 Task: Create a due date automation trigger when advanced on, 2 hours after a card is due add dates starting next week.
Action: Mouse moved to (992, 286)
Screenshot: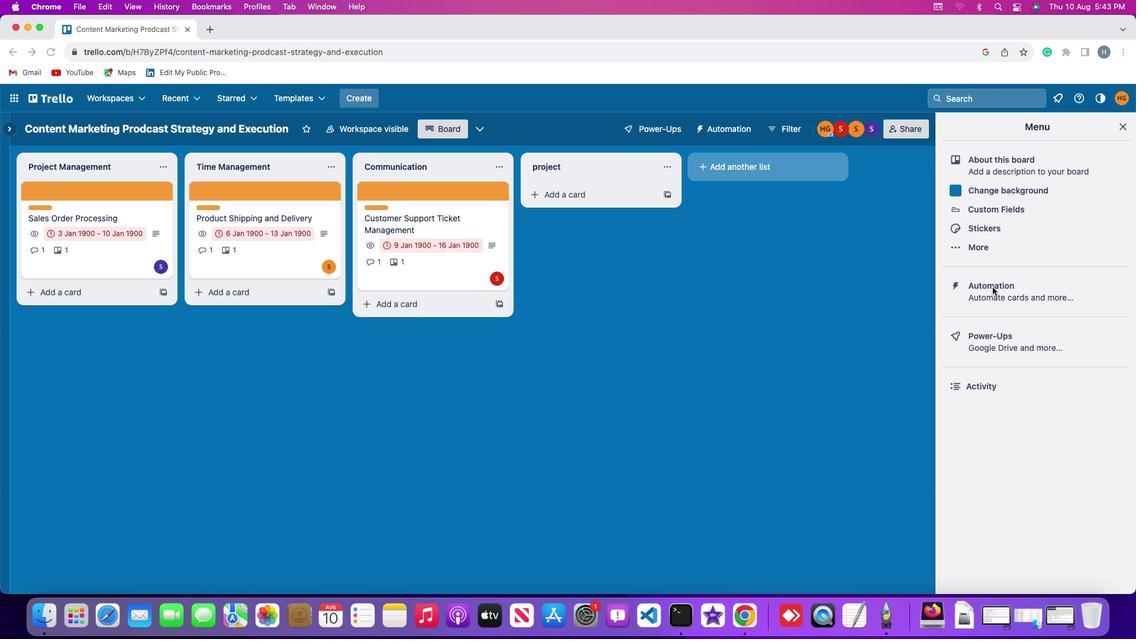 
Action: Mouse pressed left at (992, 286)
Screenshot: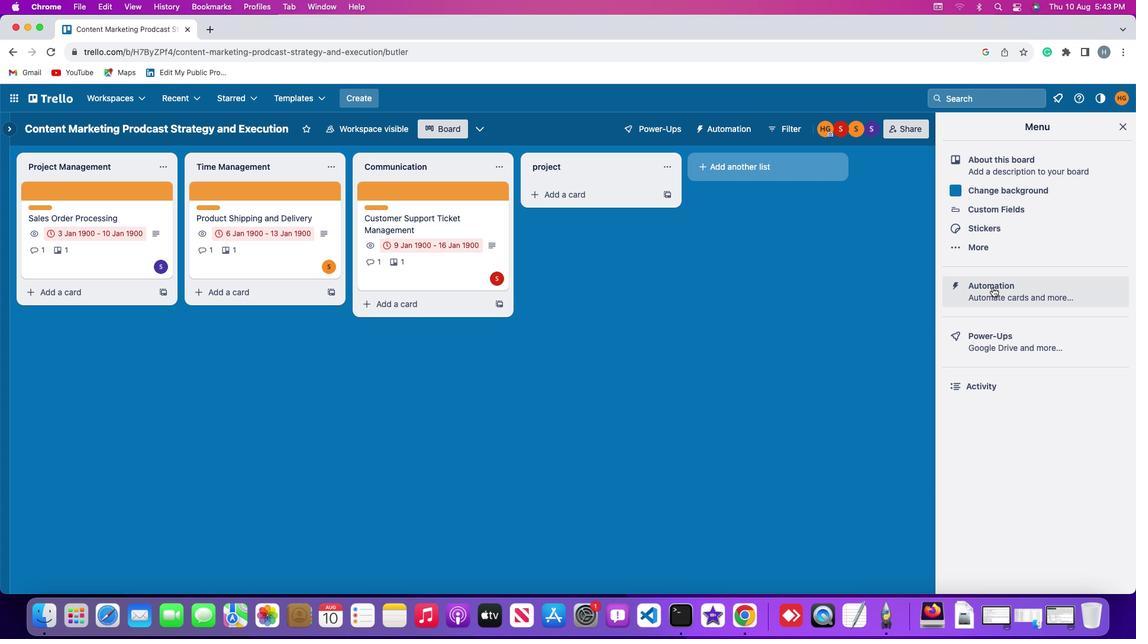 
Action: Mouse pressed left at (992, 286)
Screenshot: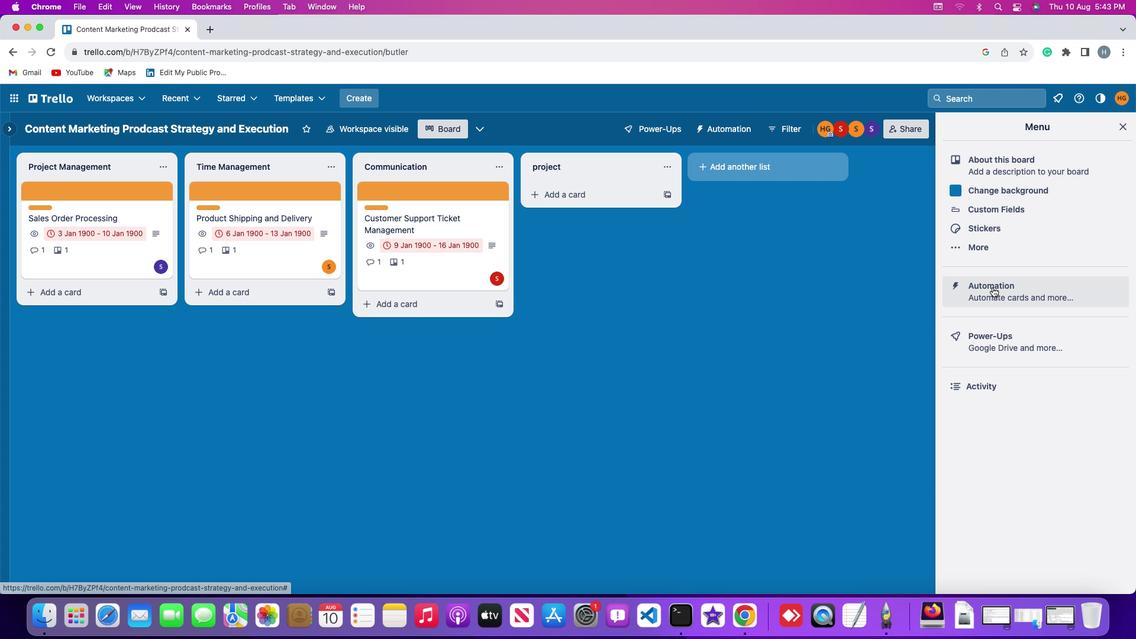 
Action: Mouse moved to (73, 274)
Screenshot: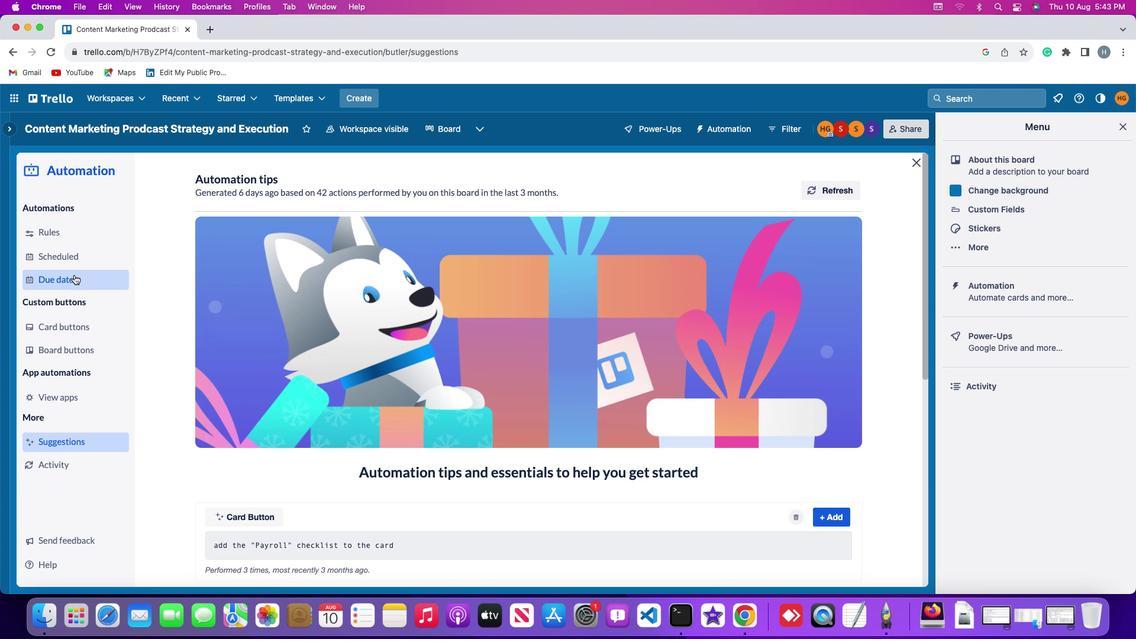 
Action: Mouse pressed left at (73, 274)
Screenshot: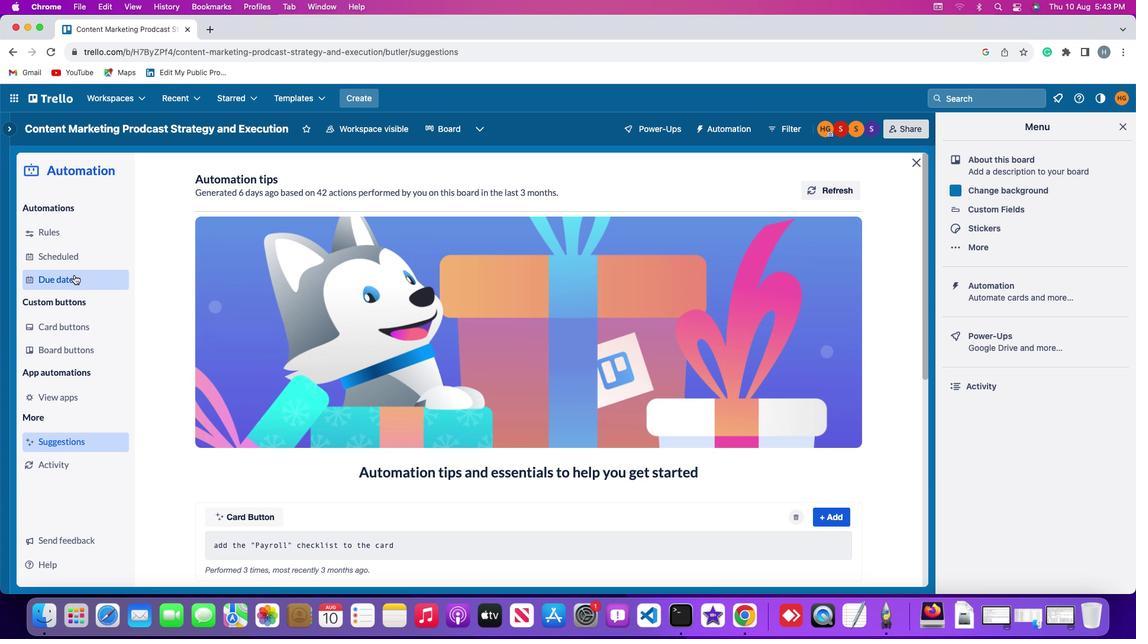
Action: Mouse moved to (783, 184)
Screenshot: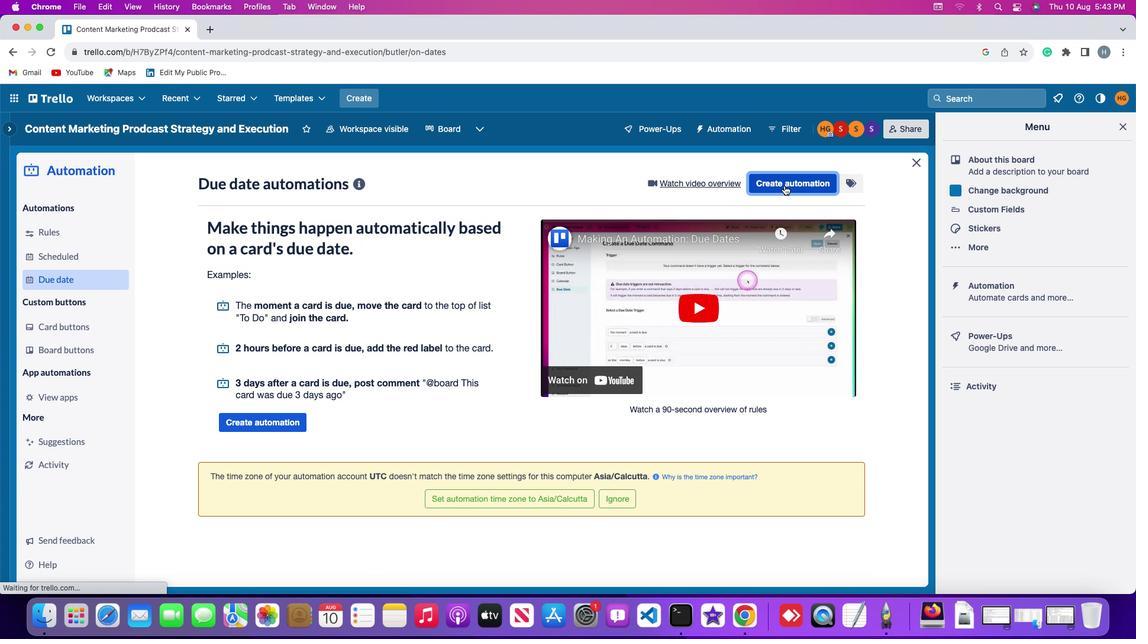
Action: Mouse pressed left at (783, 184)
Screenshot: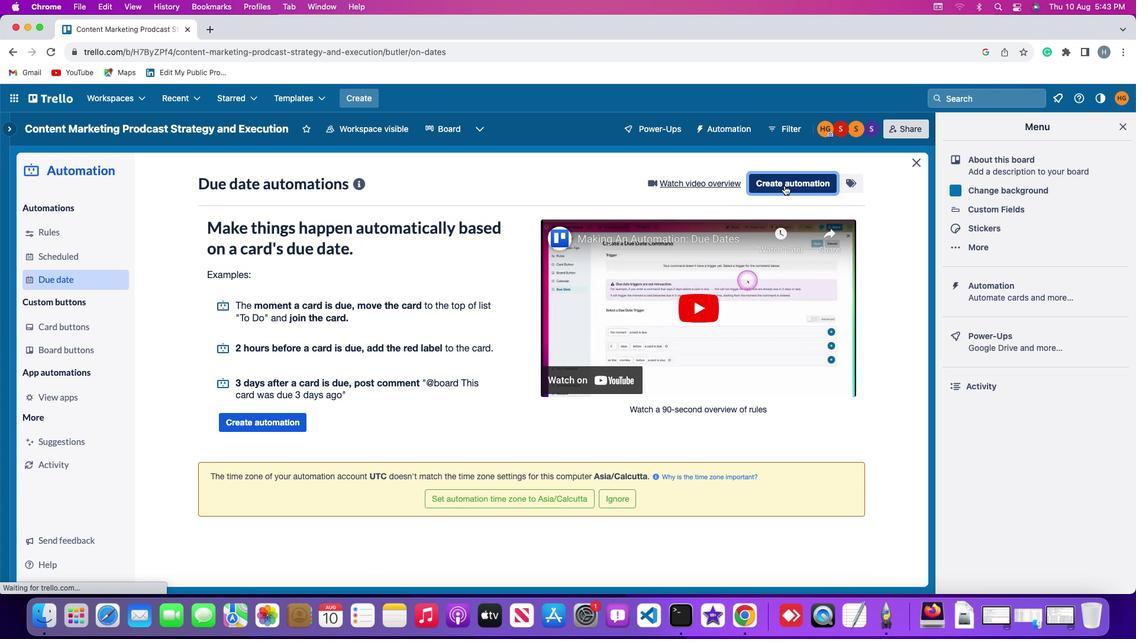 
Action: Mouse moved to (287, 292)
Screenshot: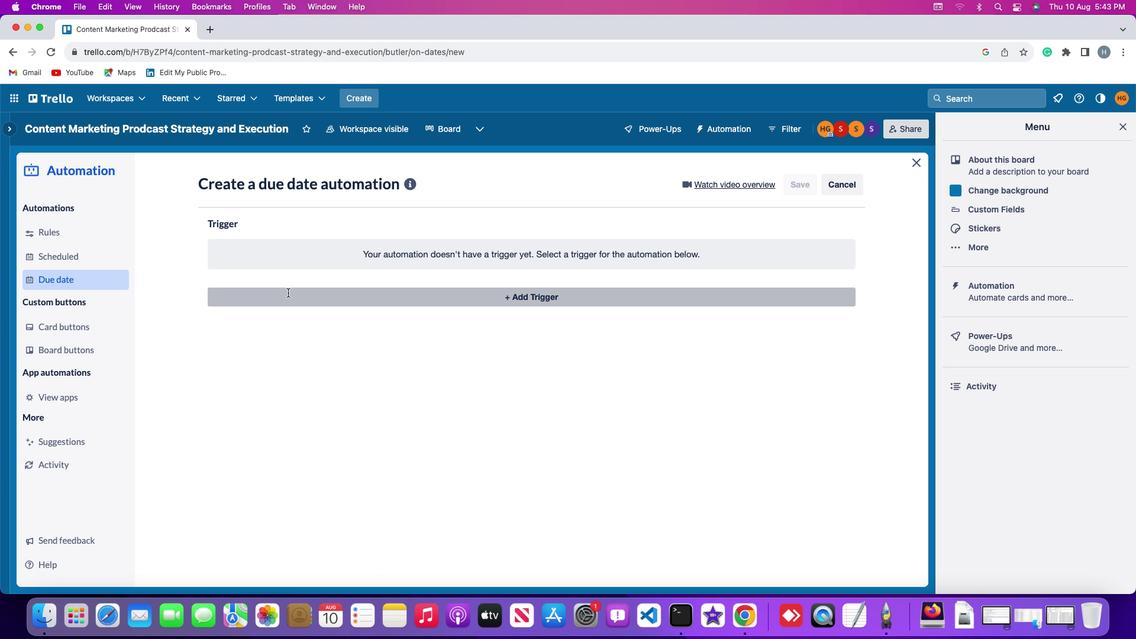 
Action: Mouse pressed left at (287, 292)
Screenshot: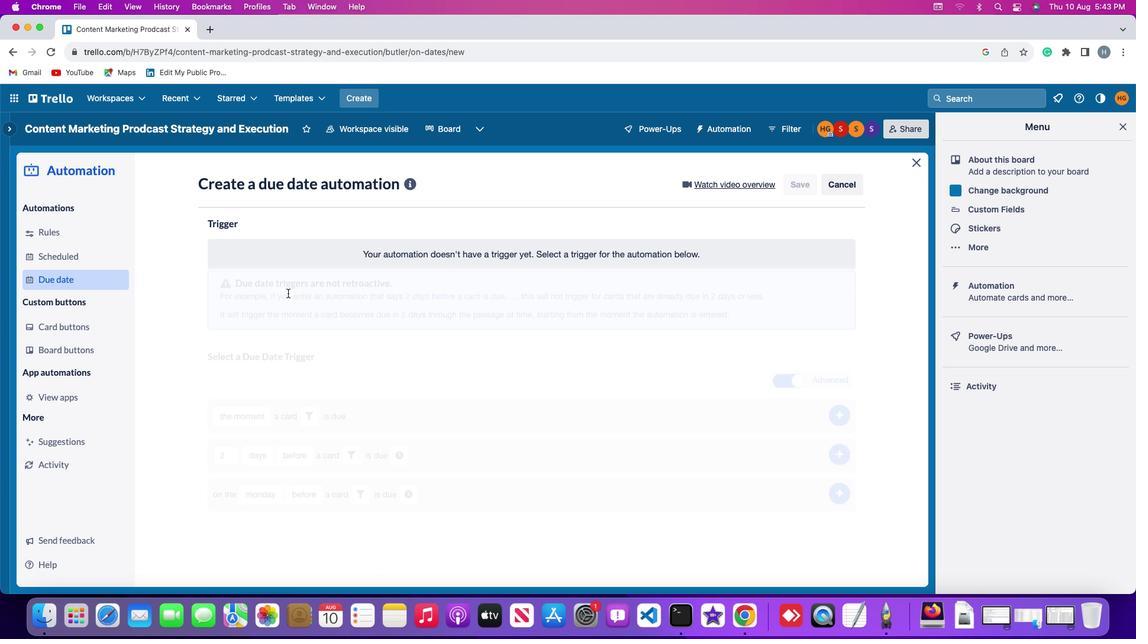 
Action: Mouse moved to (231, 477)
Screenshot: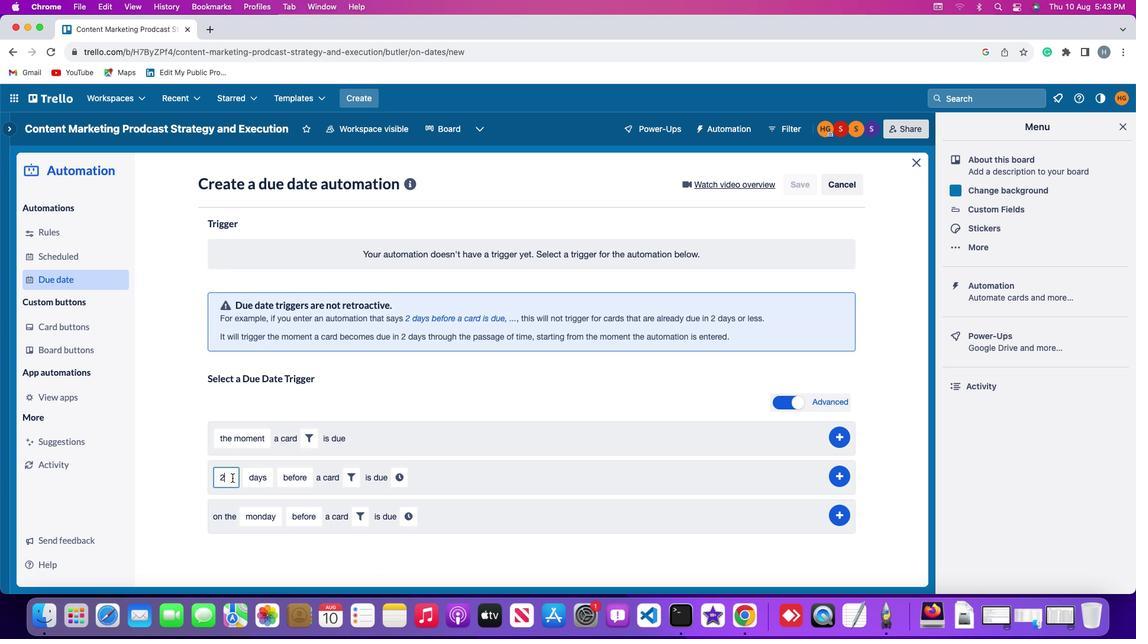 
Action: Mouse pressed left at (231, 477)
Screenshot: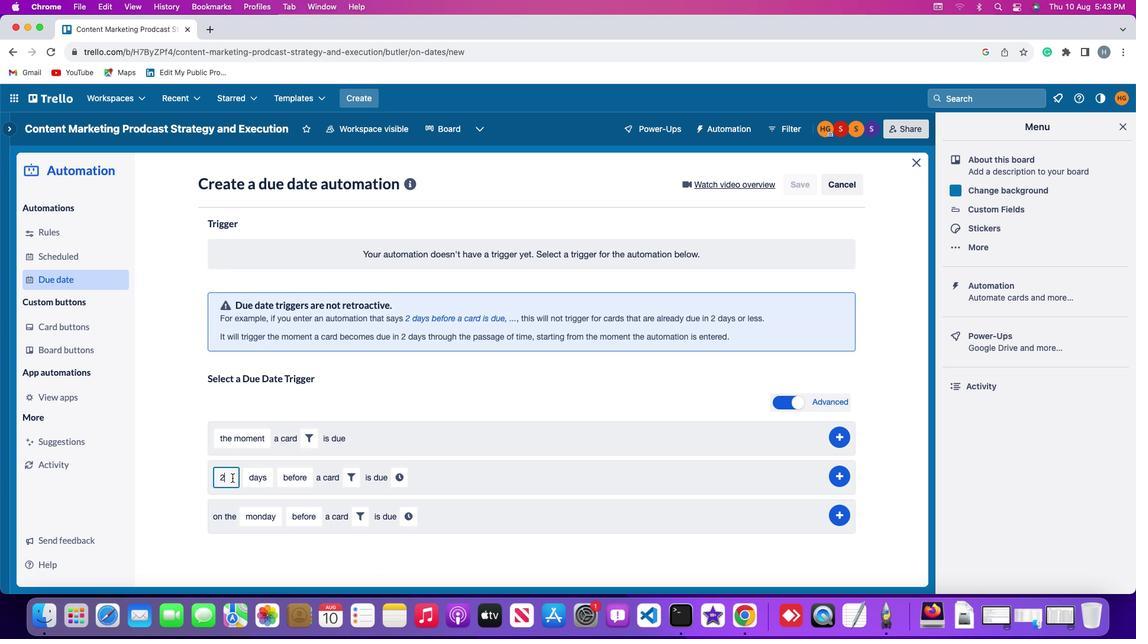 
Action: Key pressed Key.backspace'2'
Screenshot: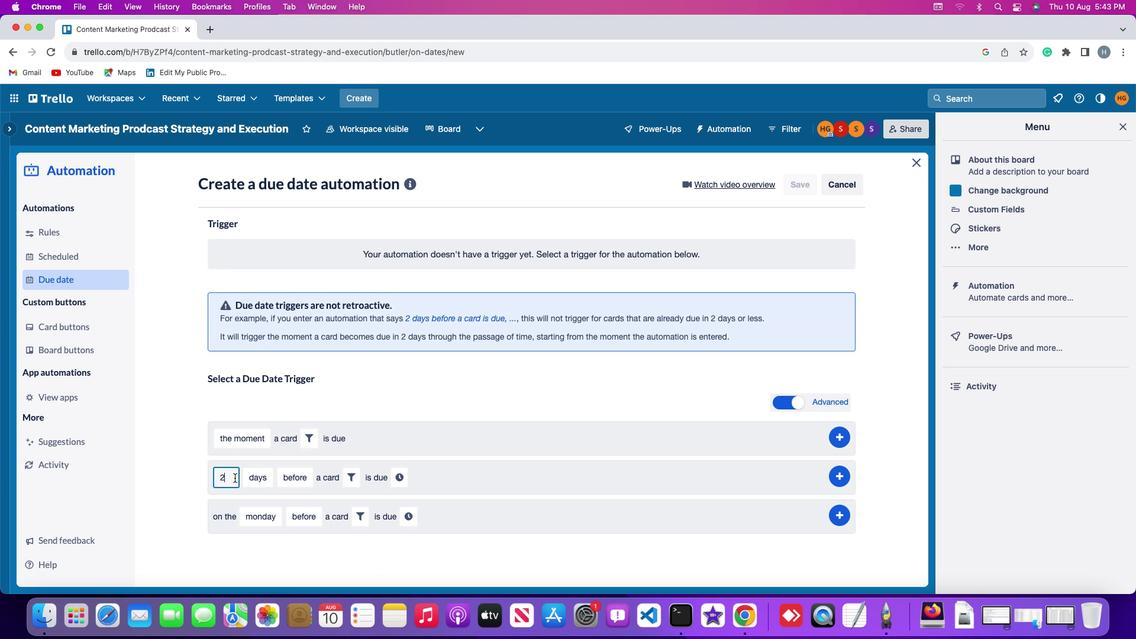 
Action: Mouse moved to (252, 478)
Screenshot: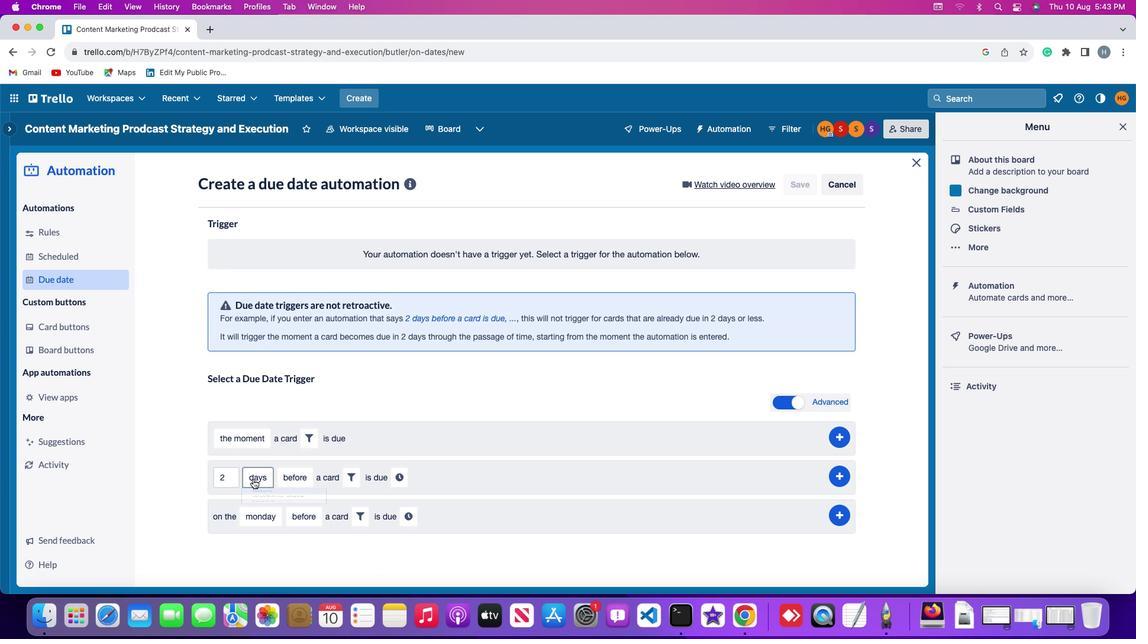 
Action: Mouse pressed left at (252, 478)
Screenshot: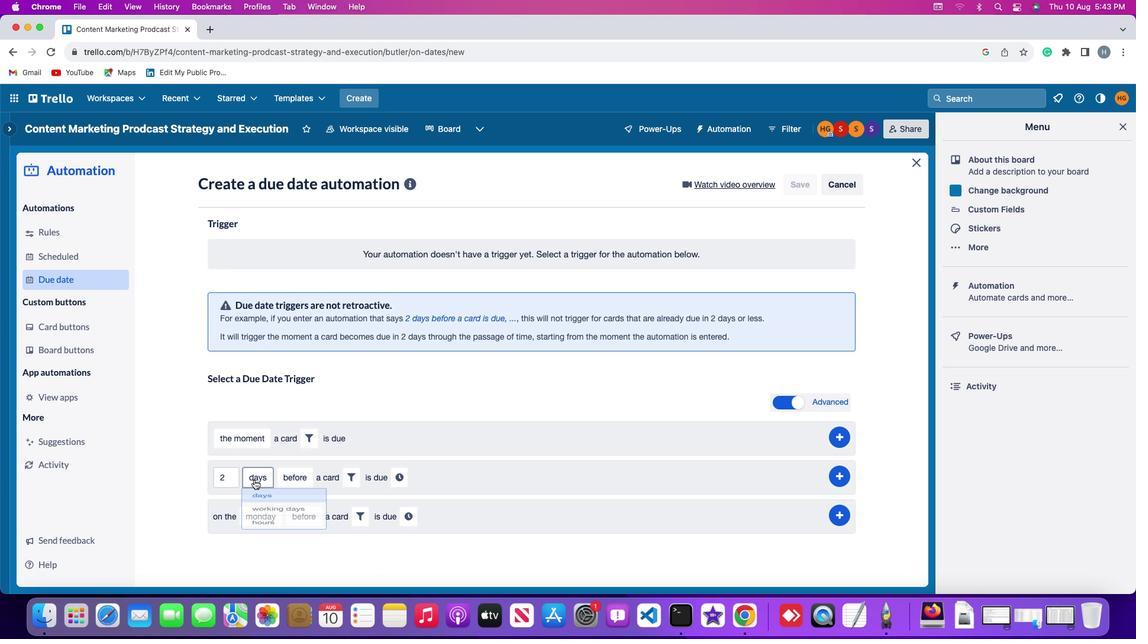 
Action: Mouse moved to (264, 540)
Screenshot: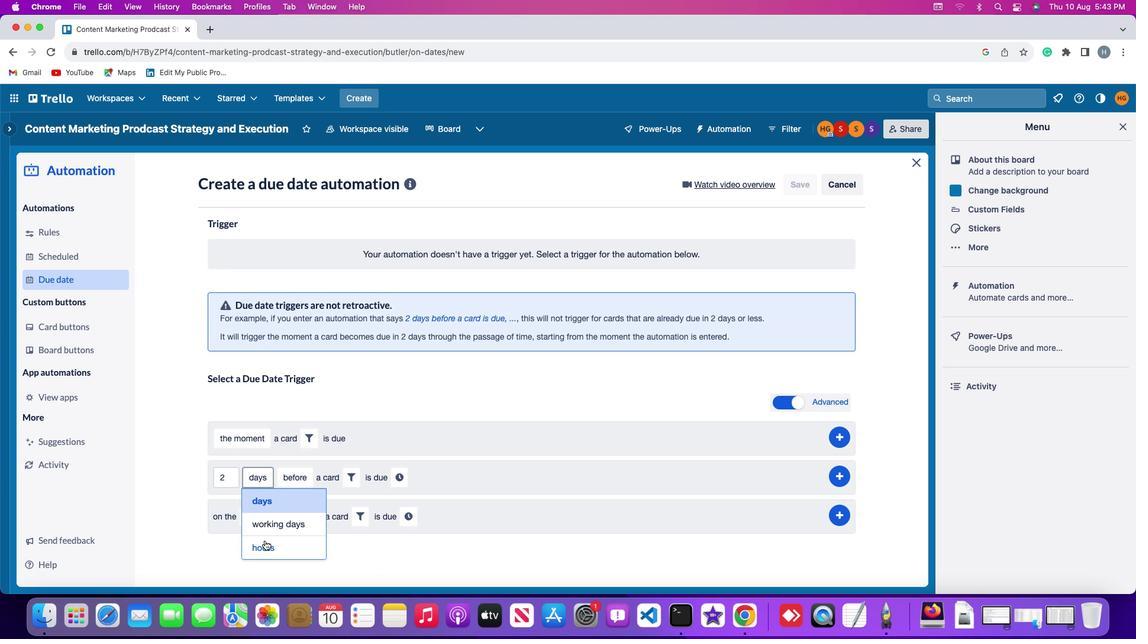 
Action: Mouse pressed left at (264, 540)
Screenshot: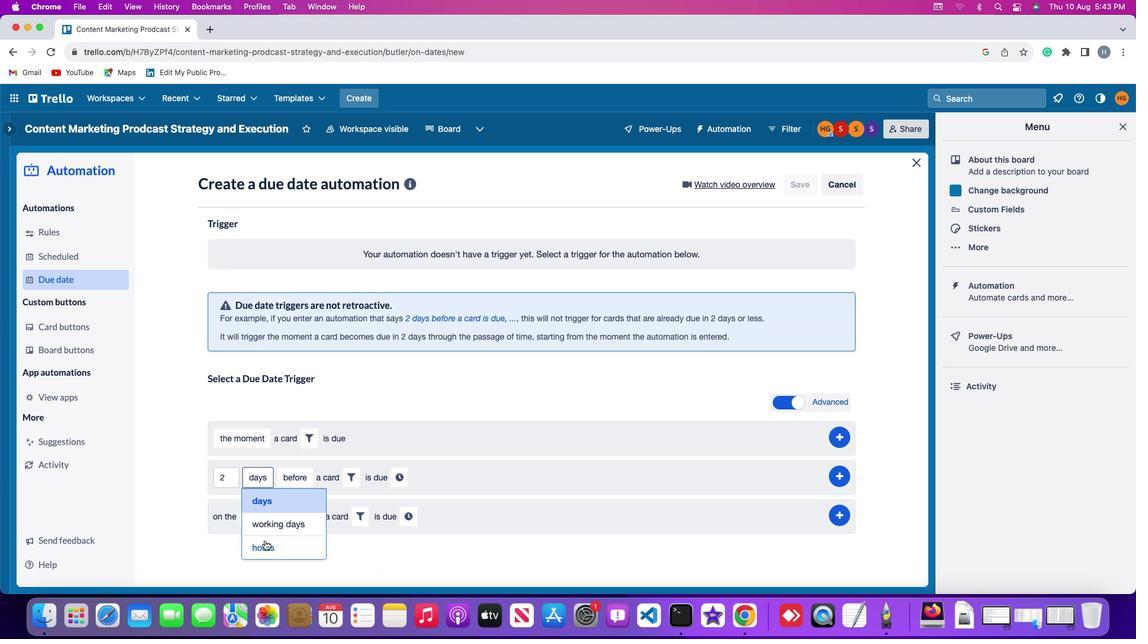 
Action: Mouse moved to (303, 477)
Screenshot: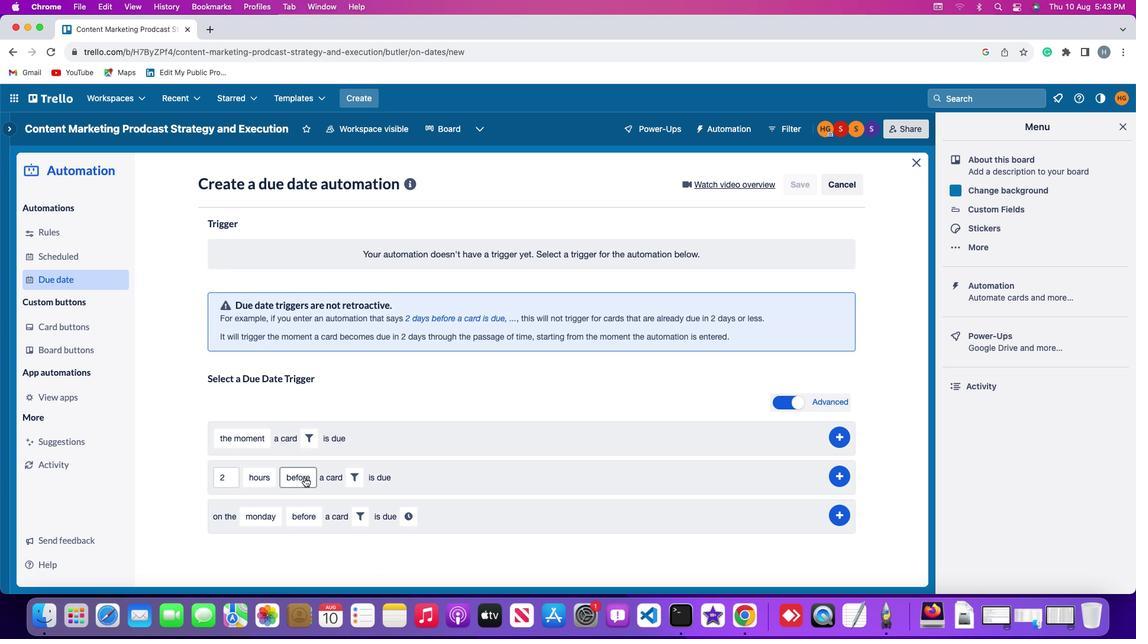 
Action: Mouse pressed left at (303, 477)
Screenshot: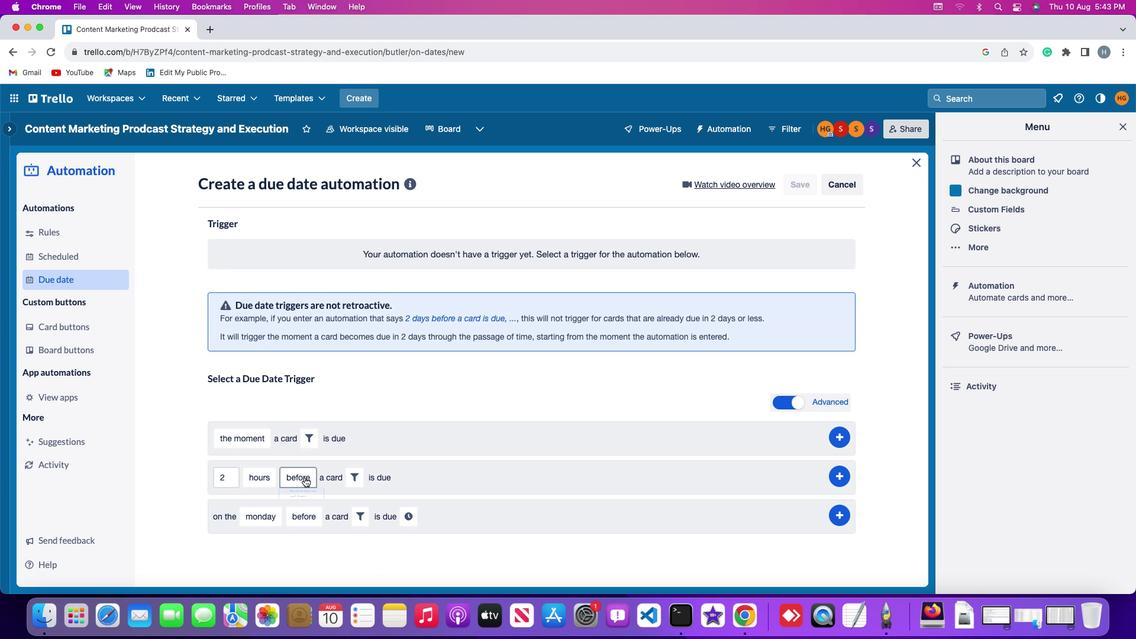 
Action: Mouse moved to (300, 517)
Screenshot: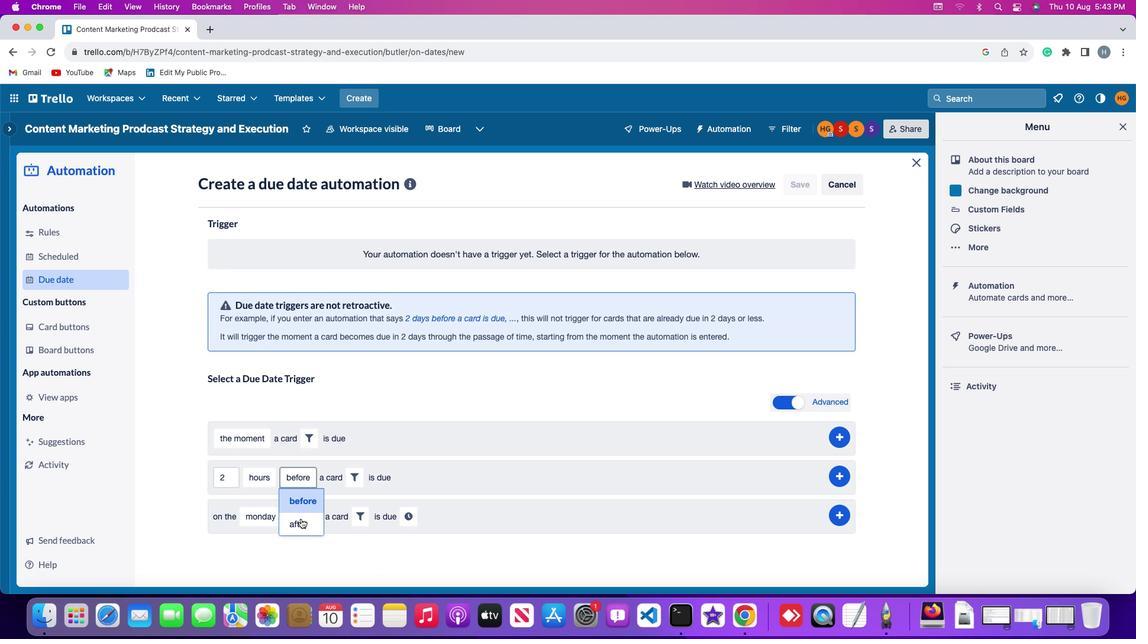 
Action: Mouse pressed left at (300, 517)
Screenshot: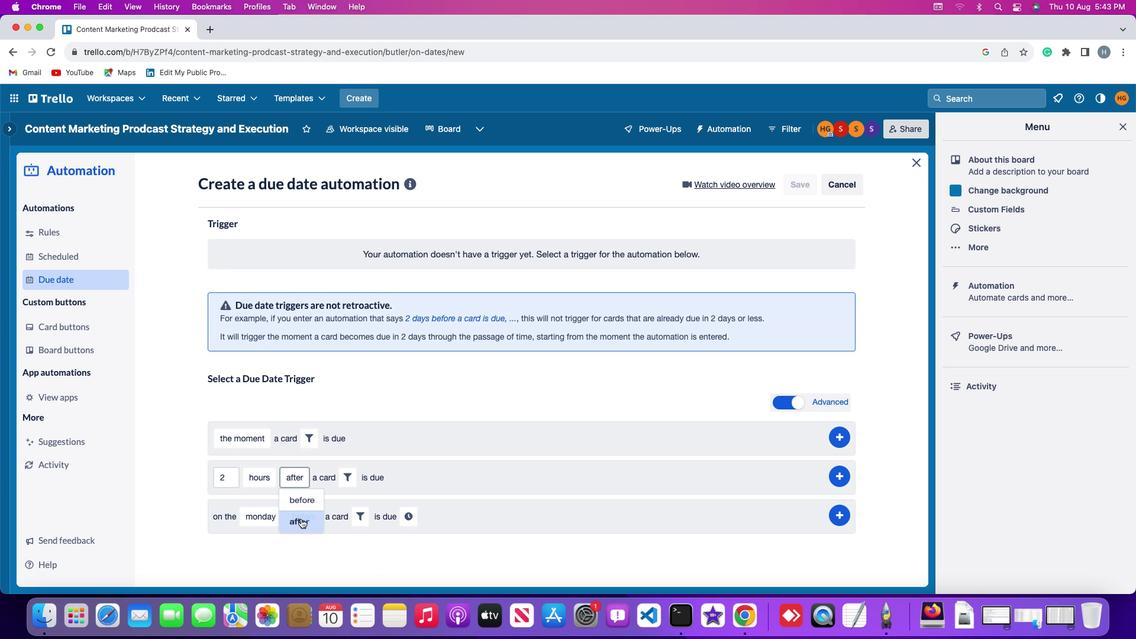 
Action: Mouse moved to (348, 473)
Screenshot: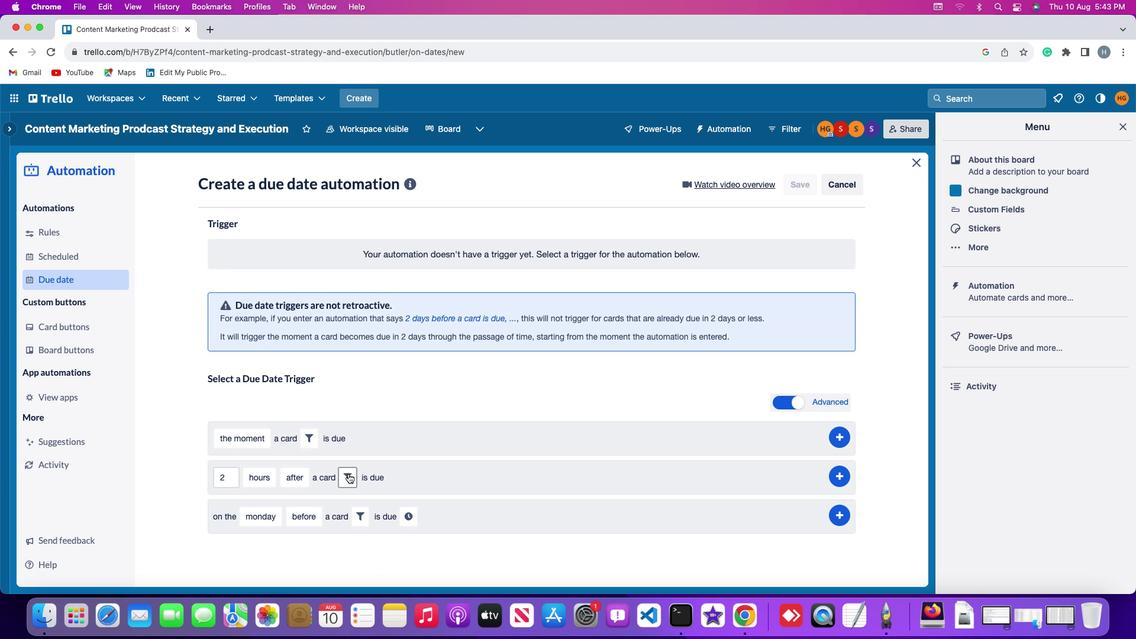 
Action: Mouse pressed left at (348, 473)
Screenshot: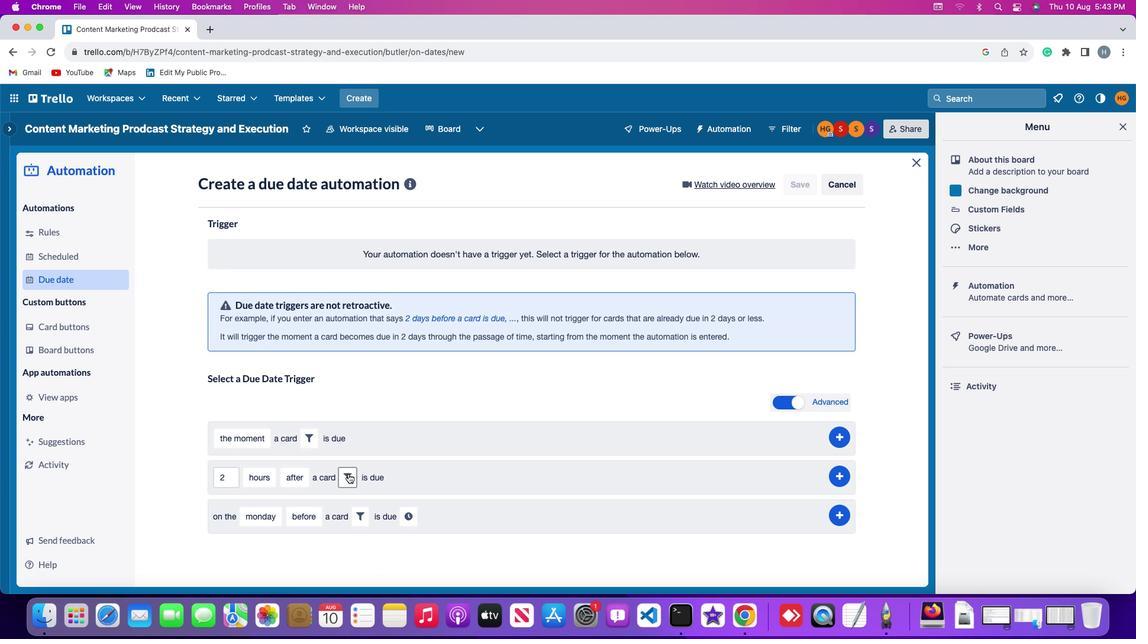 
Action: Mouse moved to (412, 507)
Screenshot: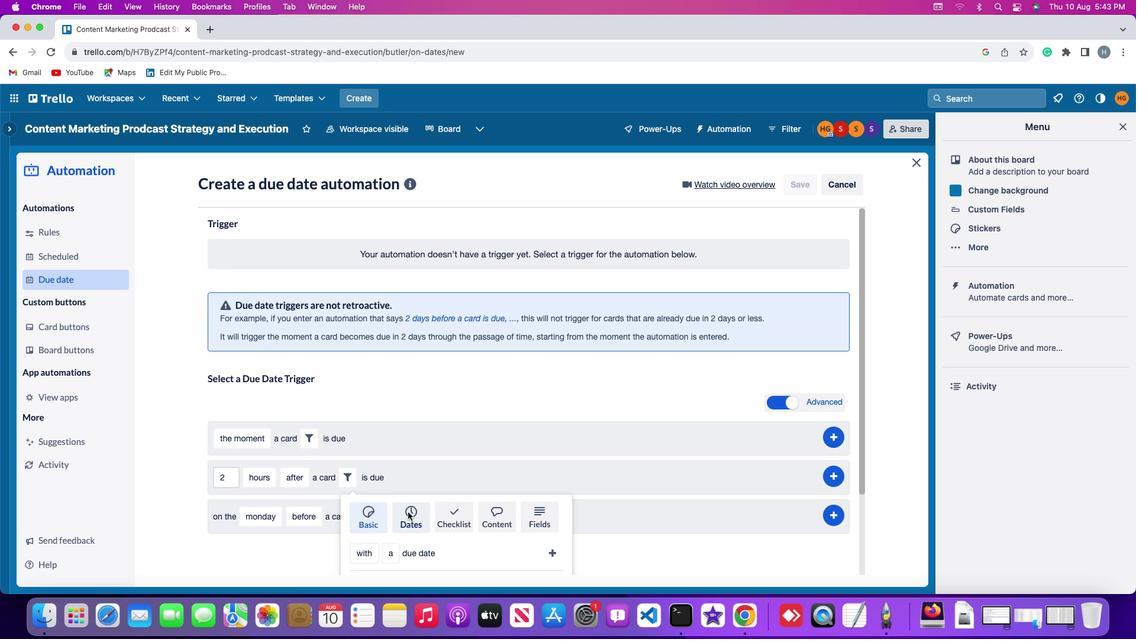 
Action: Mouse pressed left at (412, 507)
Screenshot: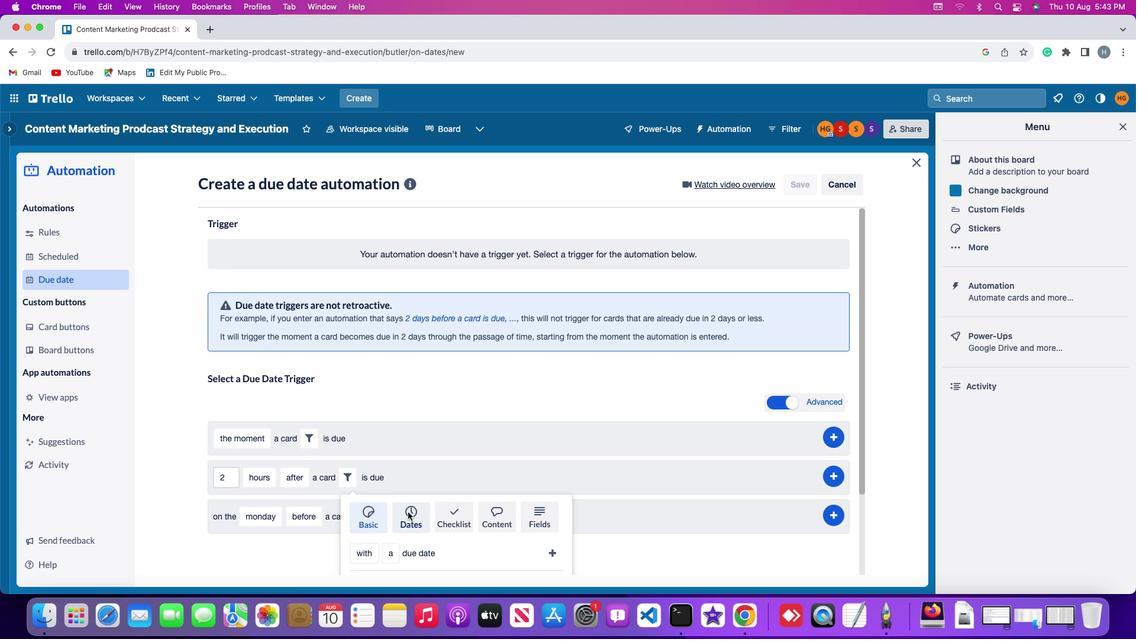 
Action: Mouse moved to (293, 538)
Screenshot: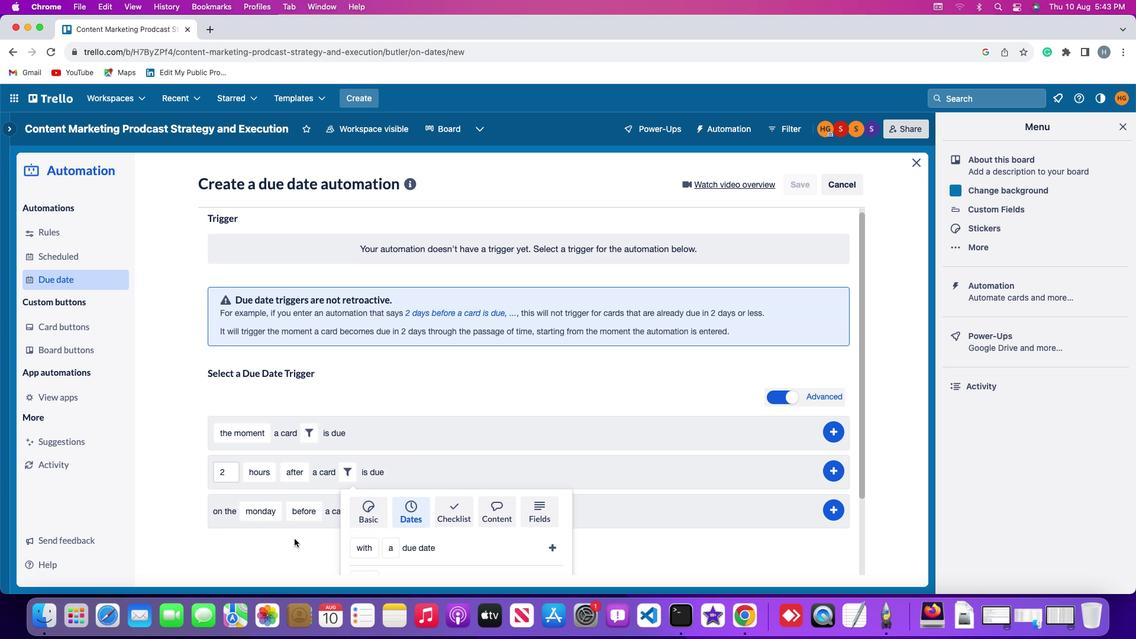 
Action: Mouse scrolled (293, 538) with delta (0, 0)
Screenshot: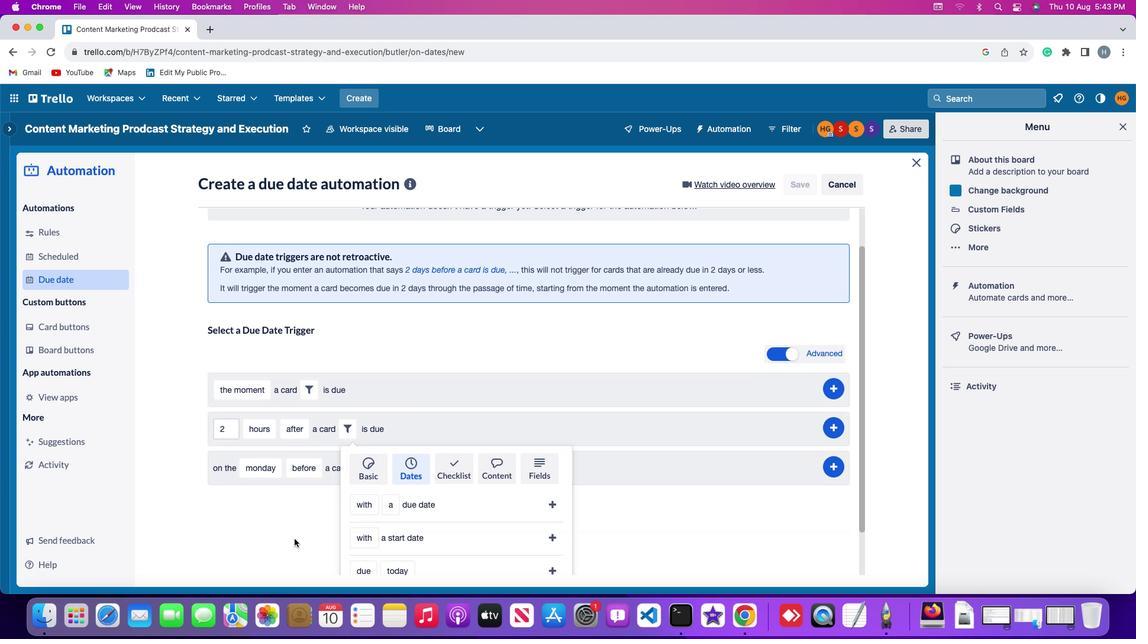 
Action: Mouse scrolled (293, 538) with delta (0, 0)
Screenshot: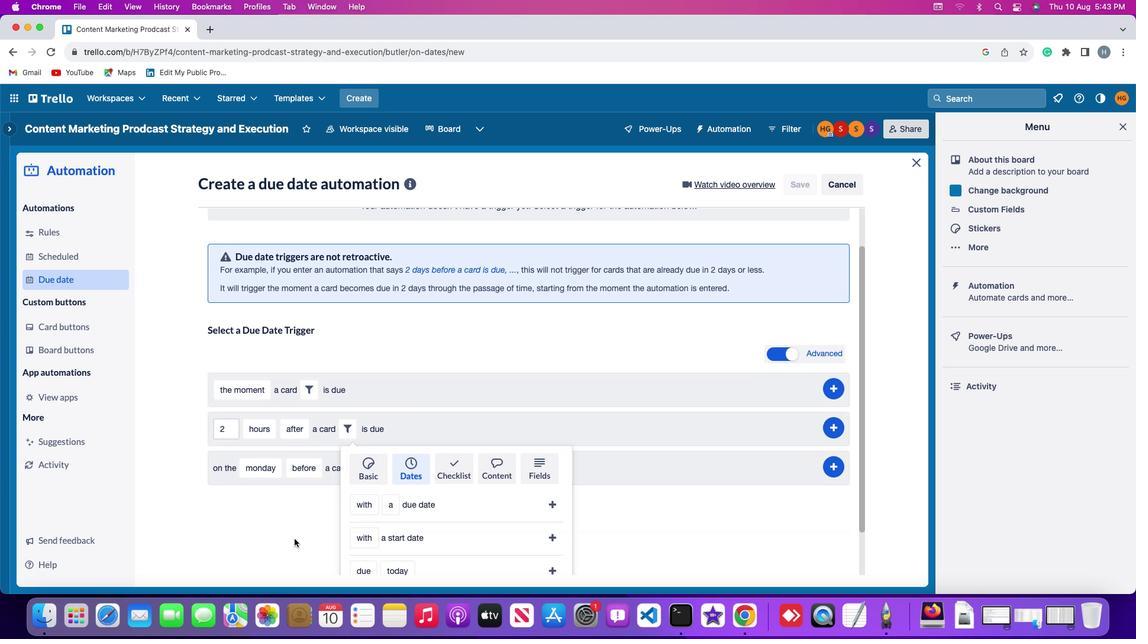 
Action: Mouse scrolled (293, 538) with delta (0, -1)
Screenshot: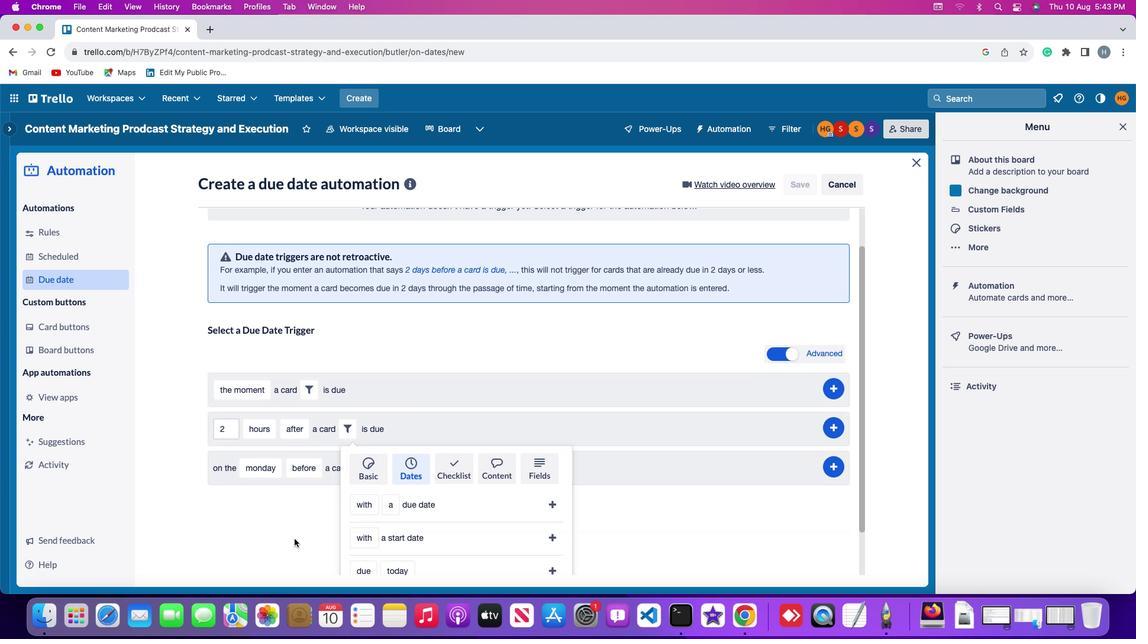 
Action: Mouse scrolled (293, 538) with delta (0, -2)
Screenshot: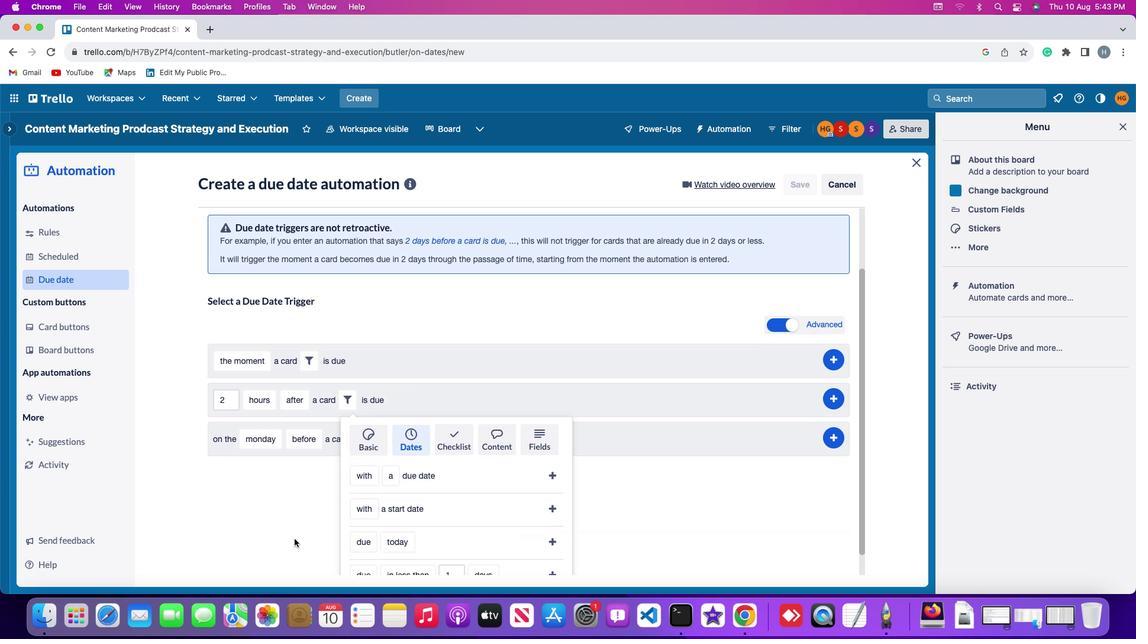 
Action: Mouse scrolled (293, 538) with delta (0, -3)
Screenshot: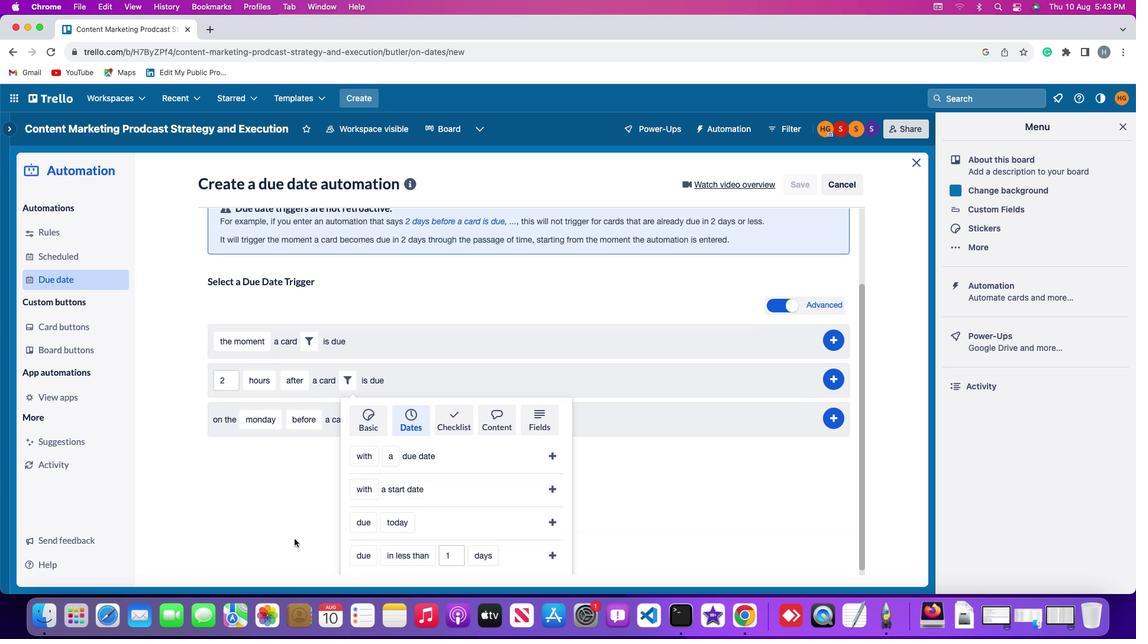 
Action: Mouse moved to (356, 515)
Screenshot: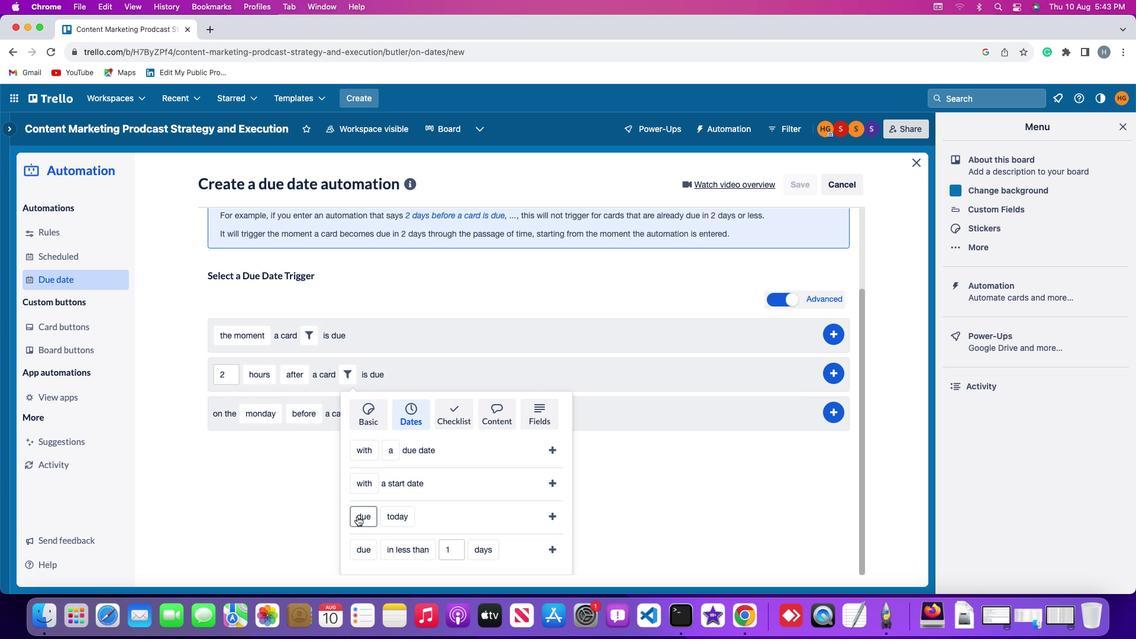 
Action: Mouse pressed left at (356, 515)
Screenshot: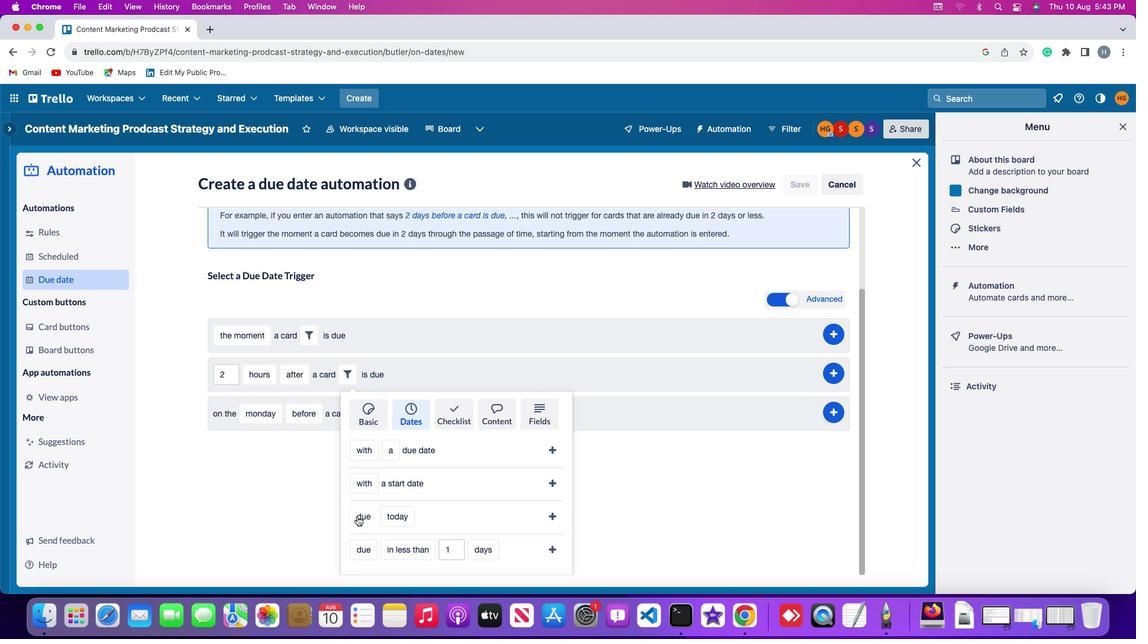 
Action: Mouse moved to (377, 470)
Screenshot: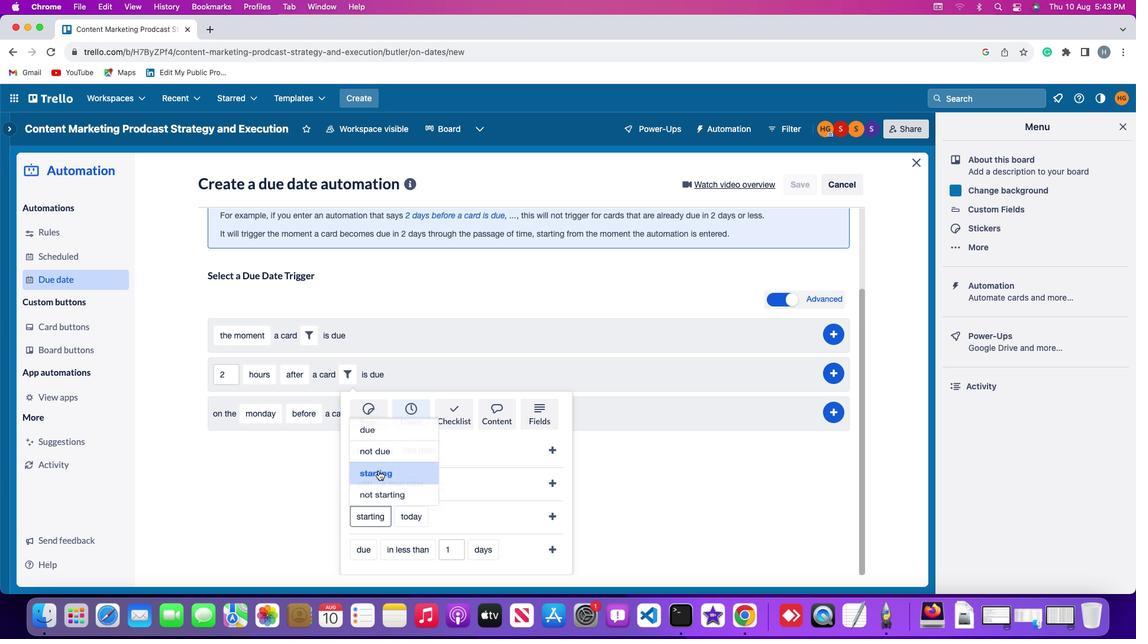 
Action: Mouse pressed left at (377, 470)
Screenshot: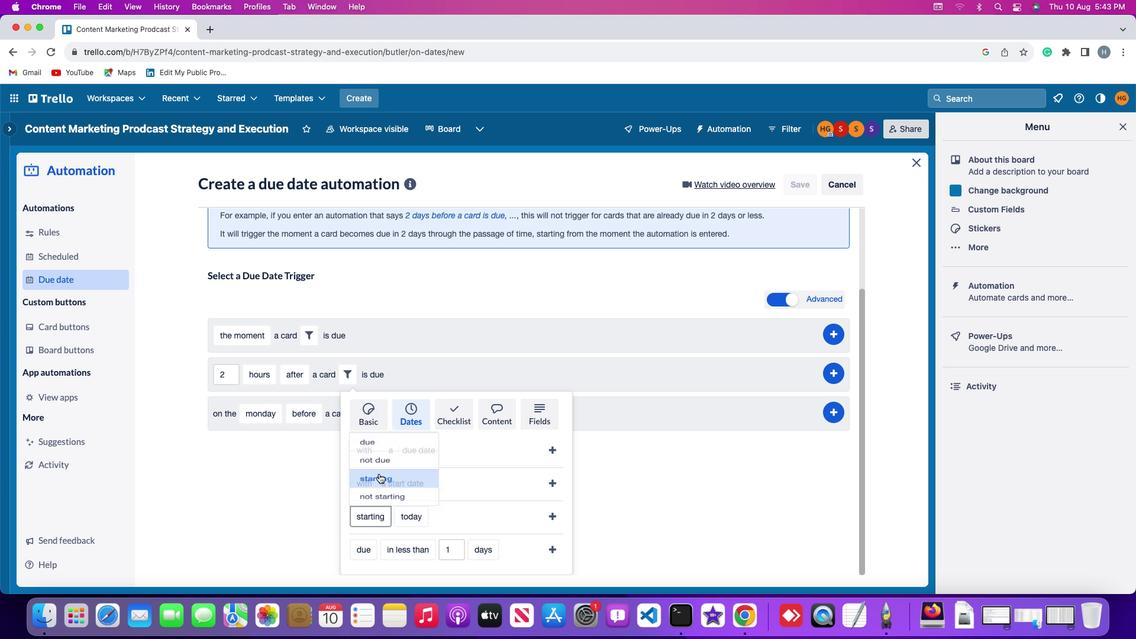 
Action: Mouse moved to (415, 518)
Screenshot: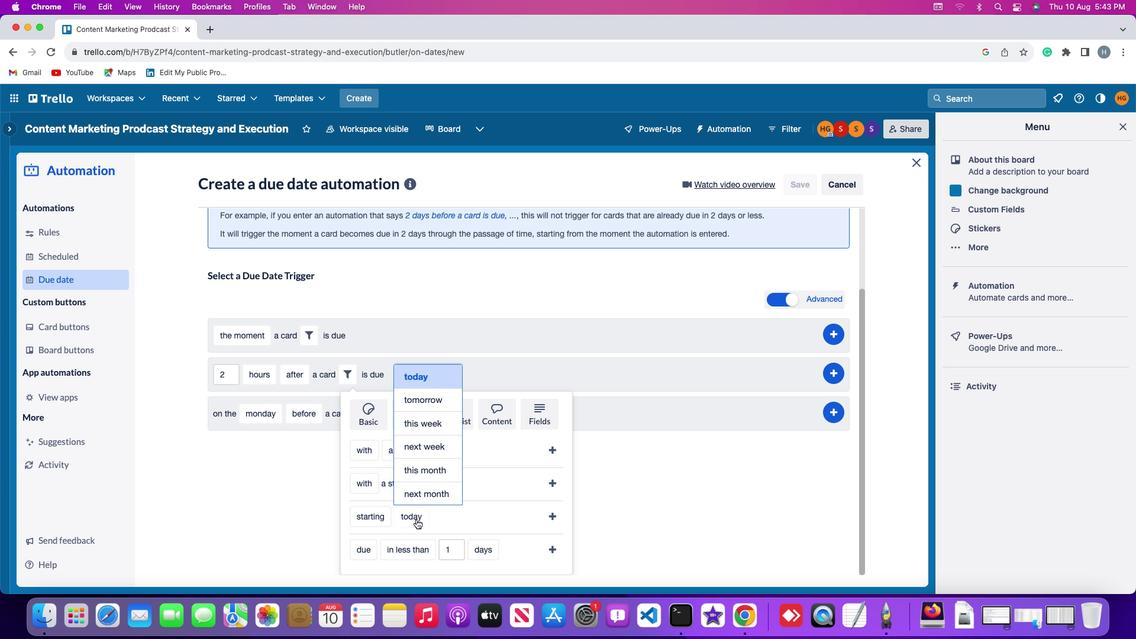 
Action: Mouse pressed left at (415, 518)
Screenshot: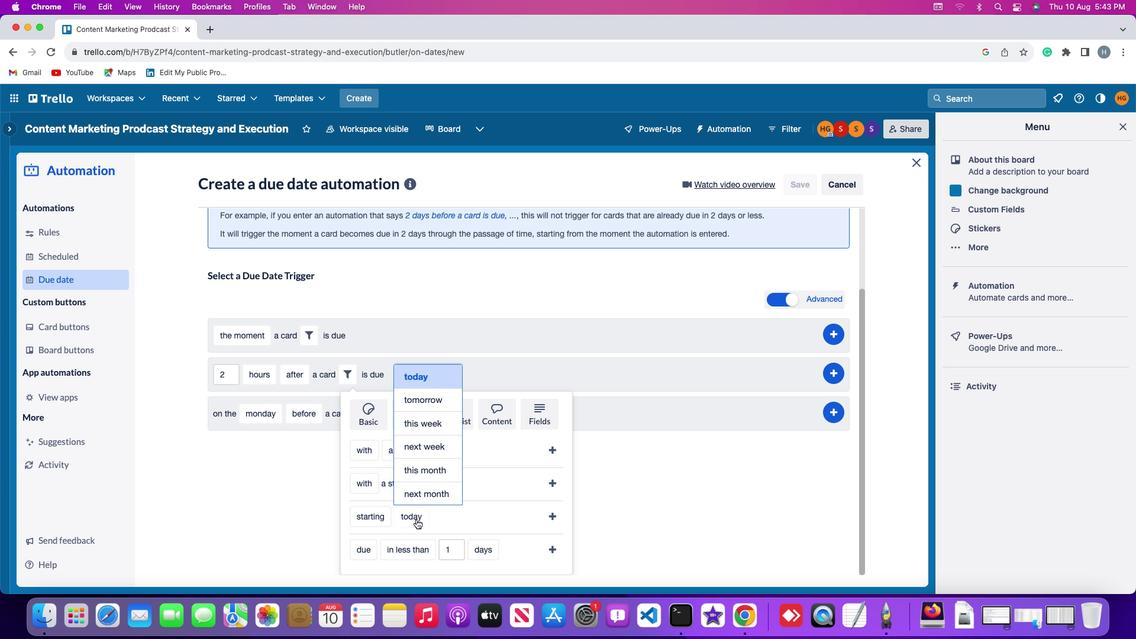 
Action: Mouse moved to (439, 439)
Screenshot: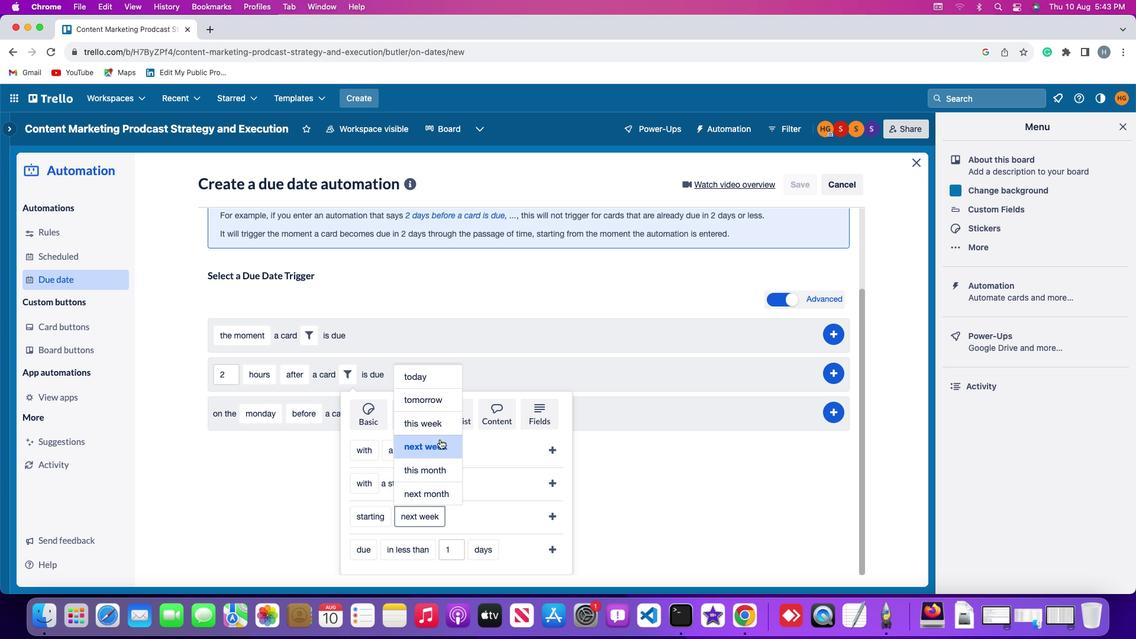 
Action: Mouse pressed left at (439, 439)
Screenshot: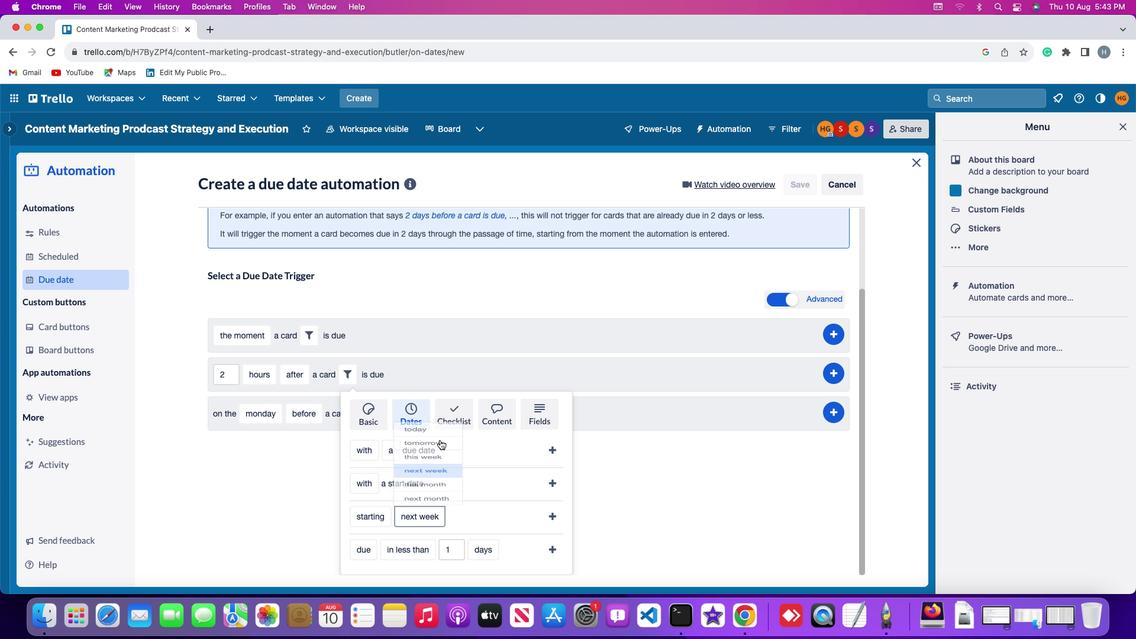 
Action: Mouse moved to (555, 510)
Screenshot: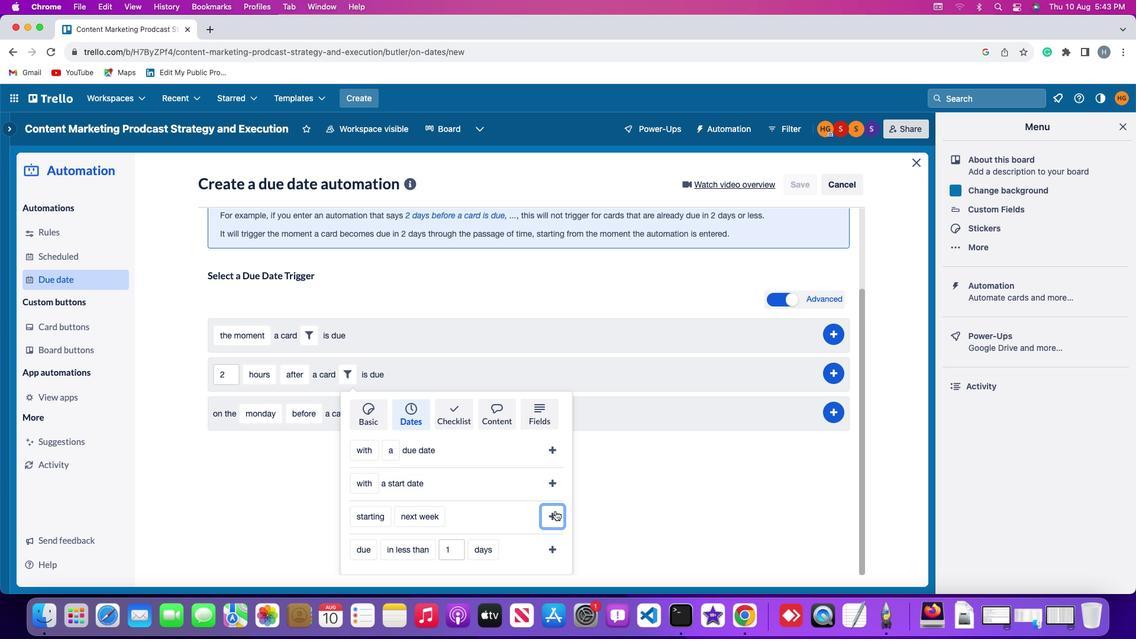 
Action: Mouse pressed left at (555, 510)
Screenshot: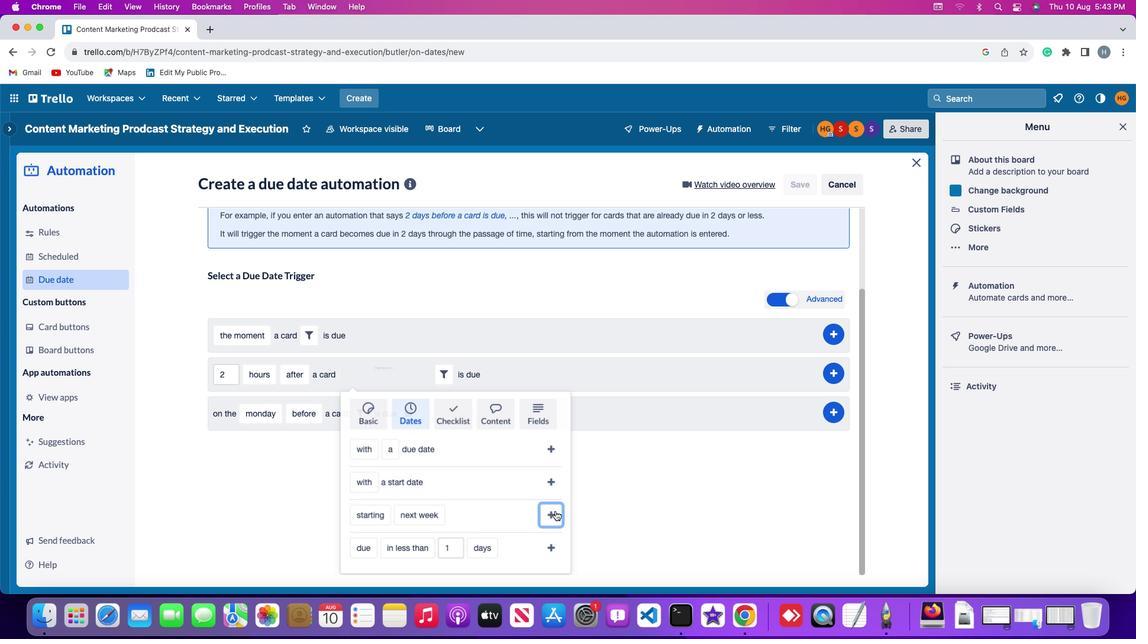 
Action: Mouse moved to (842, 471)
Screenshot: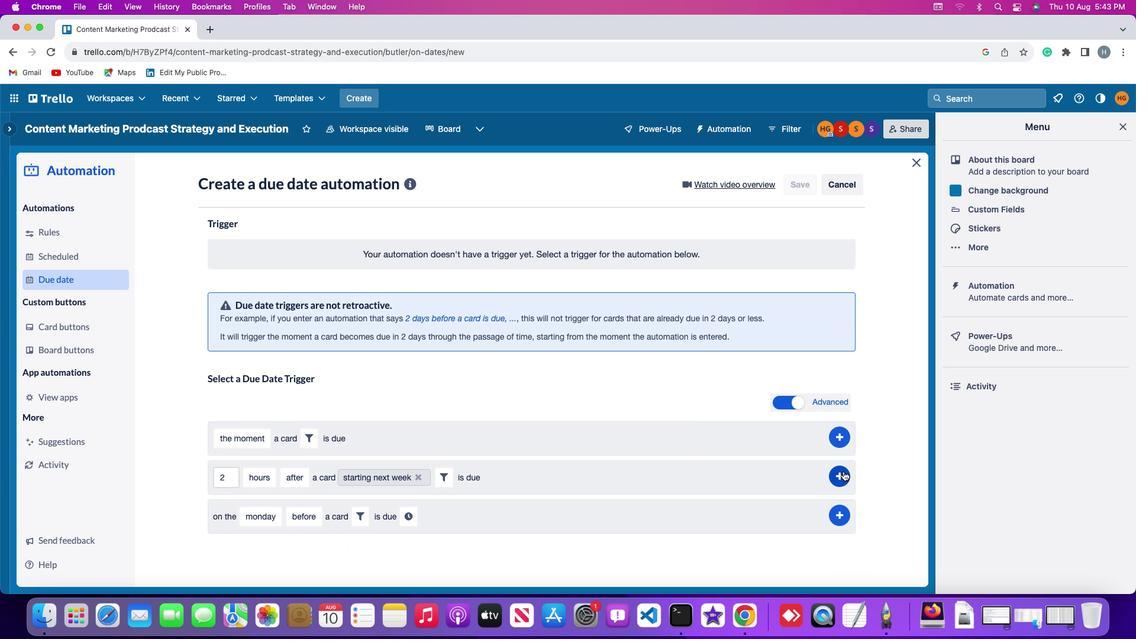 
Action: Mouse pressed left at (842, 471)
Screenshot: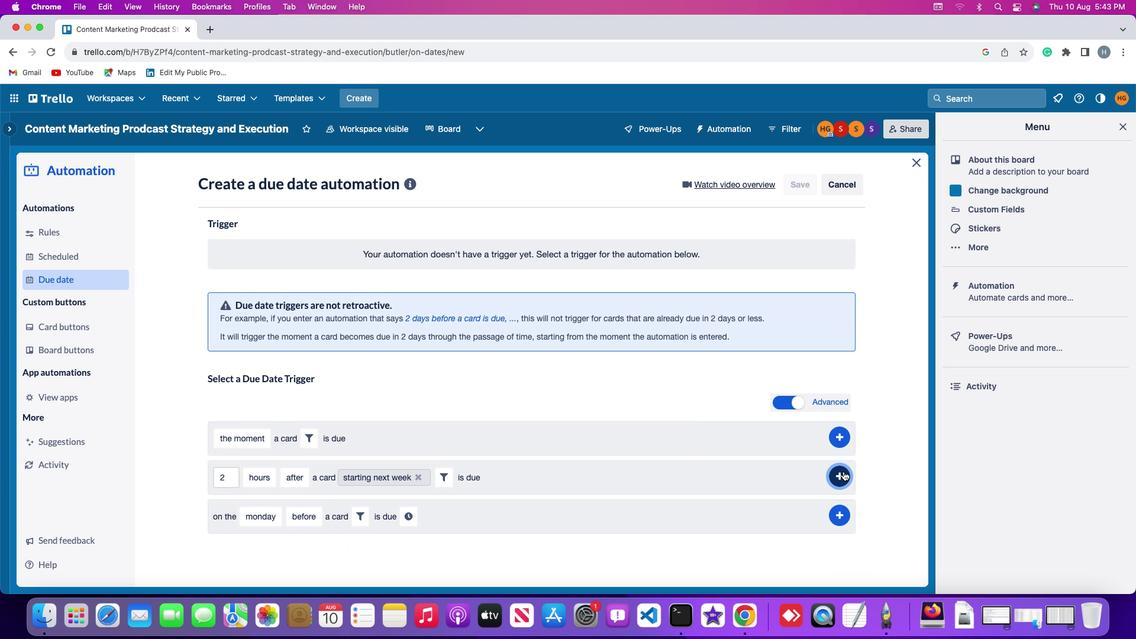 
Action: Mouse moved to (883, 411)
Screenshot: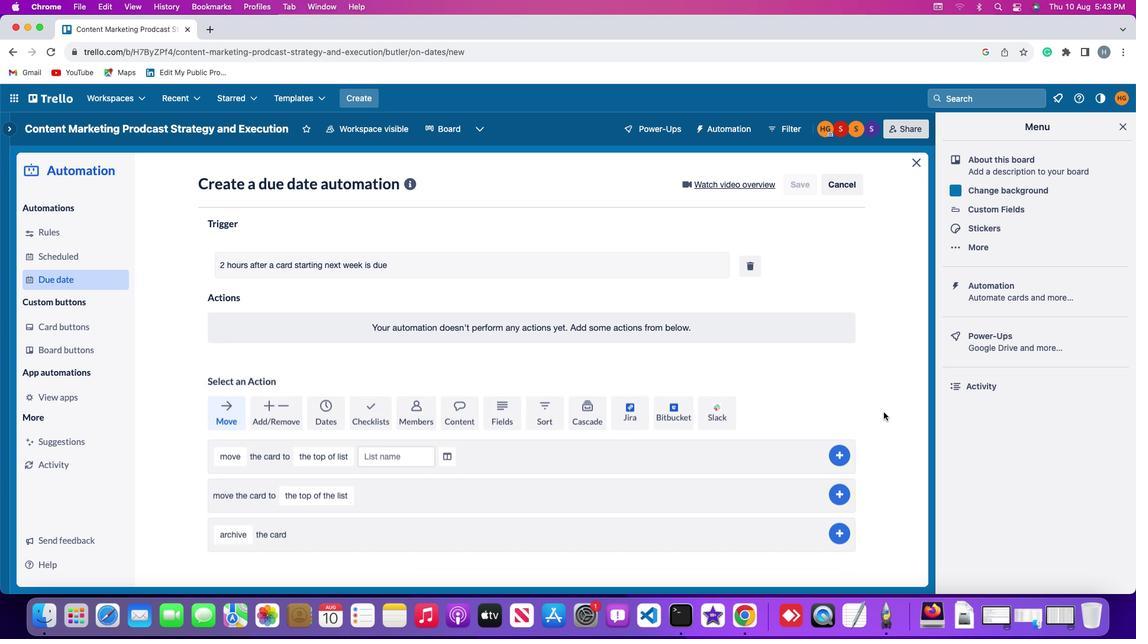
